 Task: Look for products in the category "Feta" from Appel Farms only.
Action: Mouse moved to (727, 252)
Screenshot: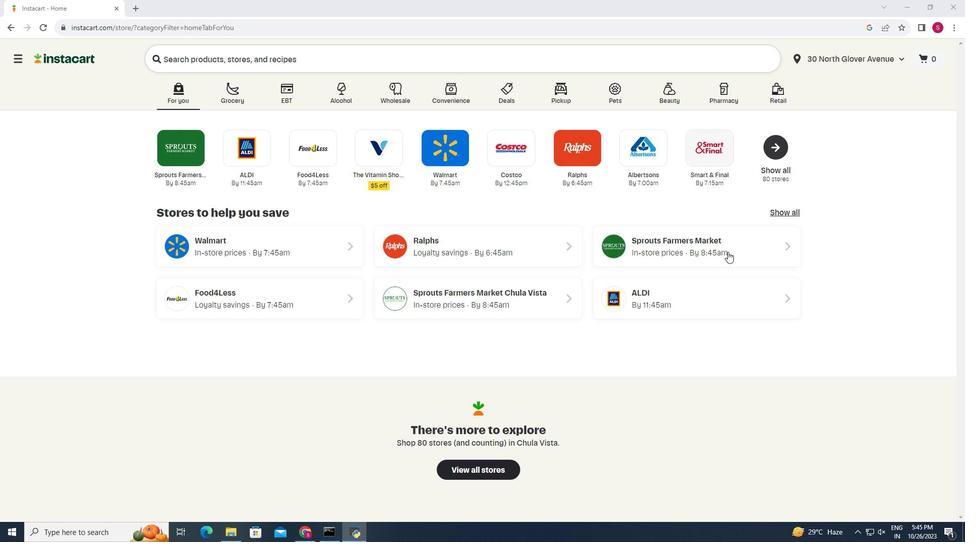 
Action: Mouse pressed left at (727, 252)
Screenshot: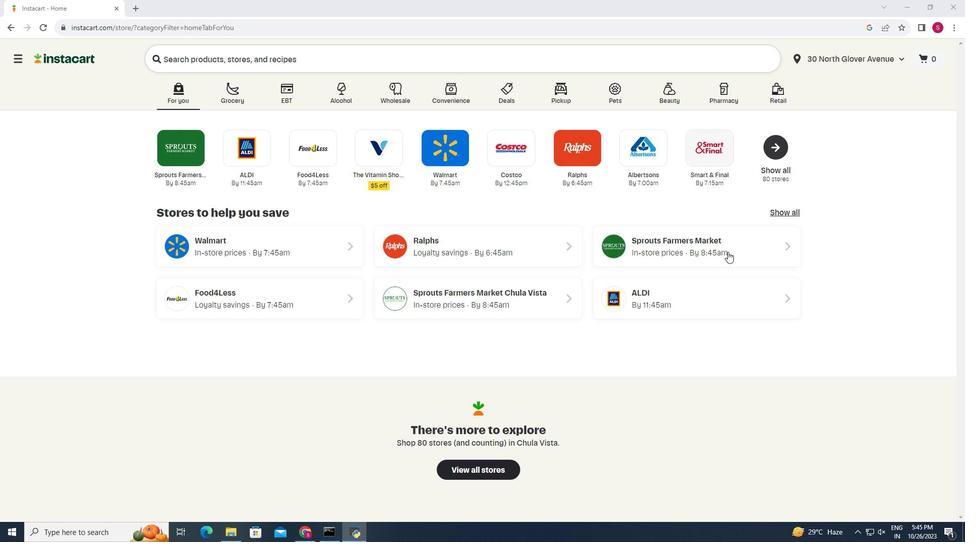 
Action: Mouse moved to (55, 421)
Screenshot: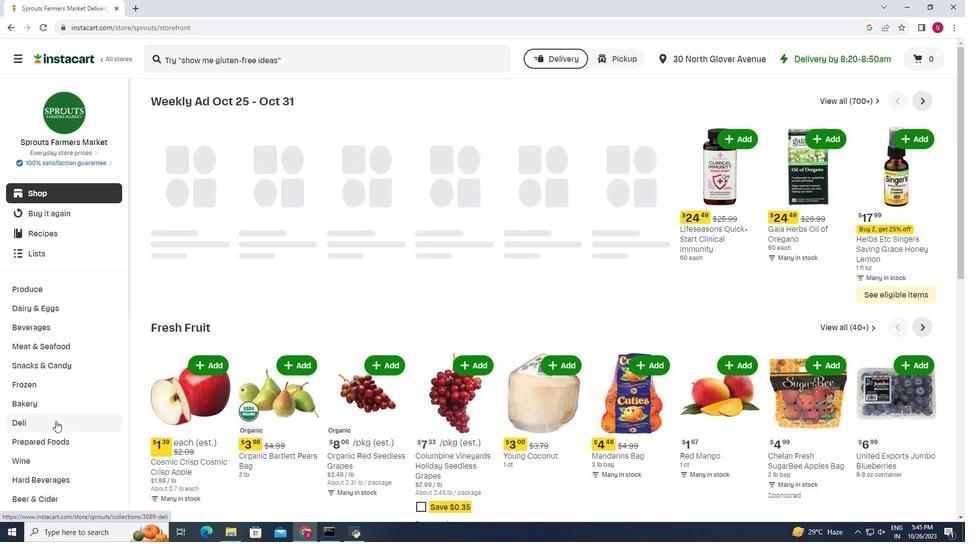 
Action: Mouse pressed left at (55, 421)
Screenshot: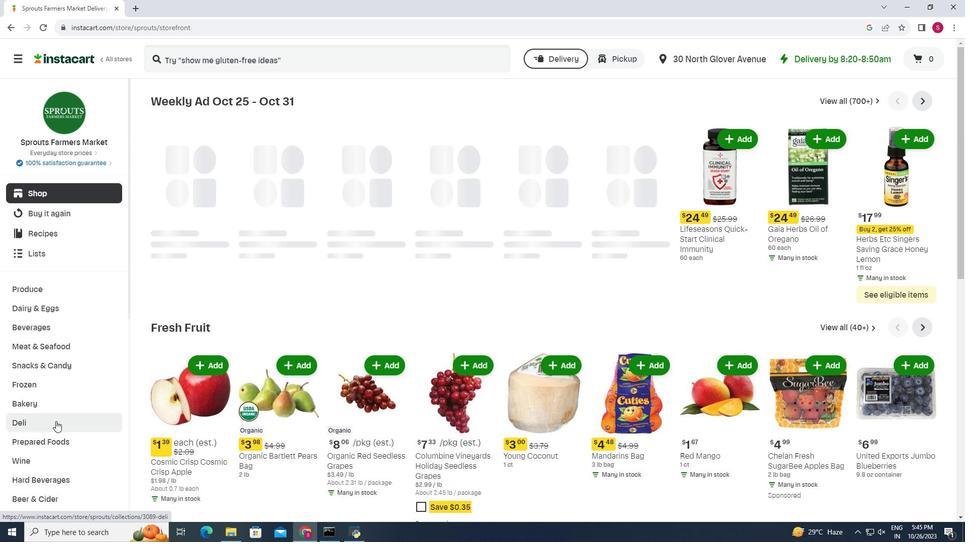
Action: Mouse moved to (255, 123)
Screenshot: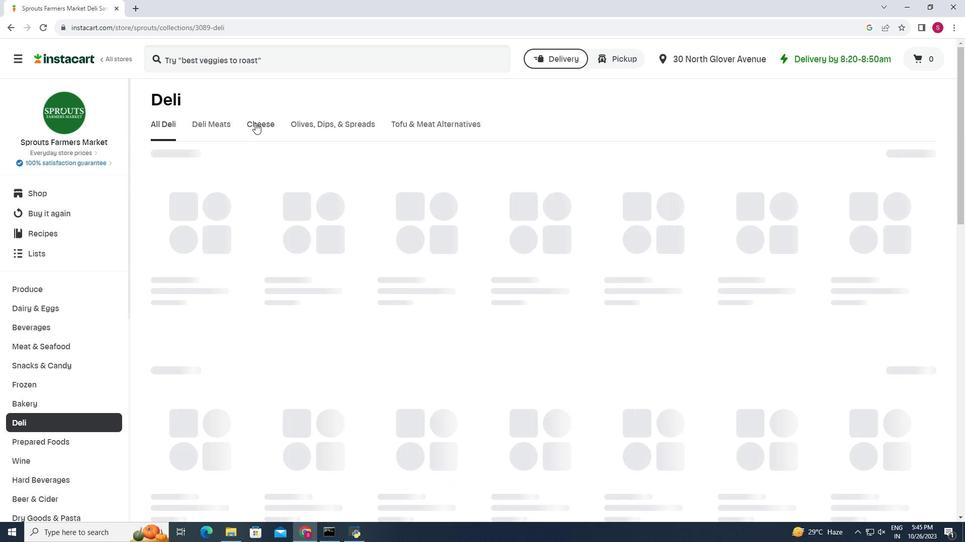 
Action: Mouse pressed left at (255, 123)
Screenshot: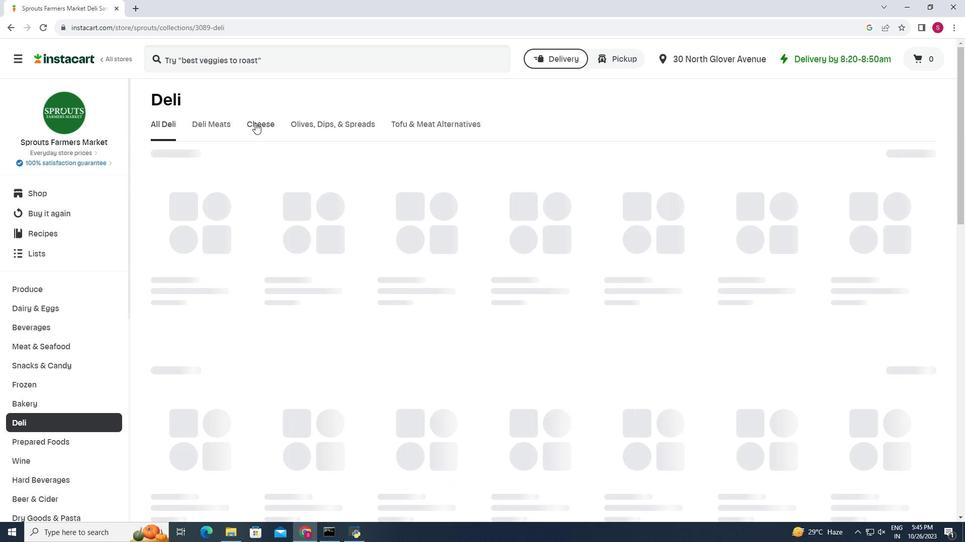 
Action: Mouse moved to (679, 160)
Screenshot: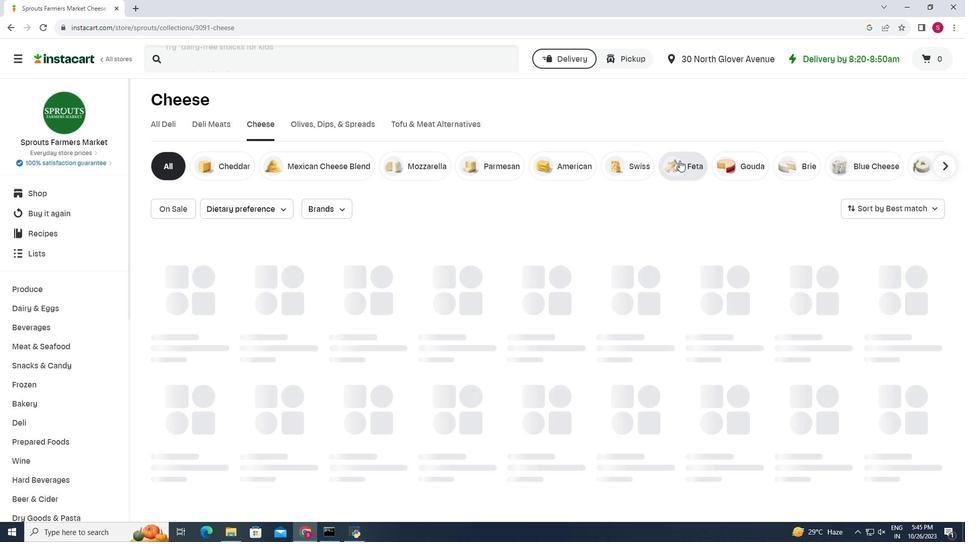 
Action: Mouse pressed left at (679, 160)
Screenshot: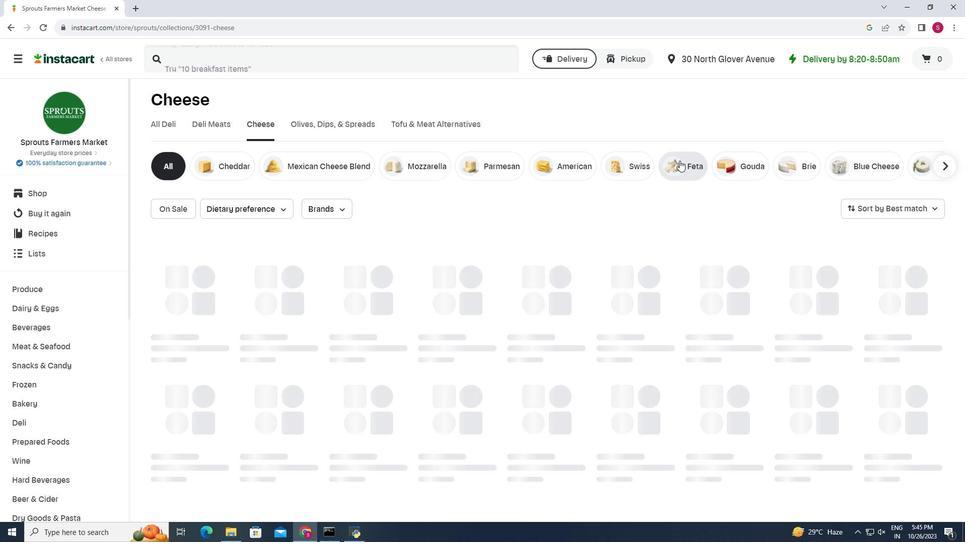 
Action: Mouse moved to (342, 212)
Screenshot: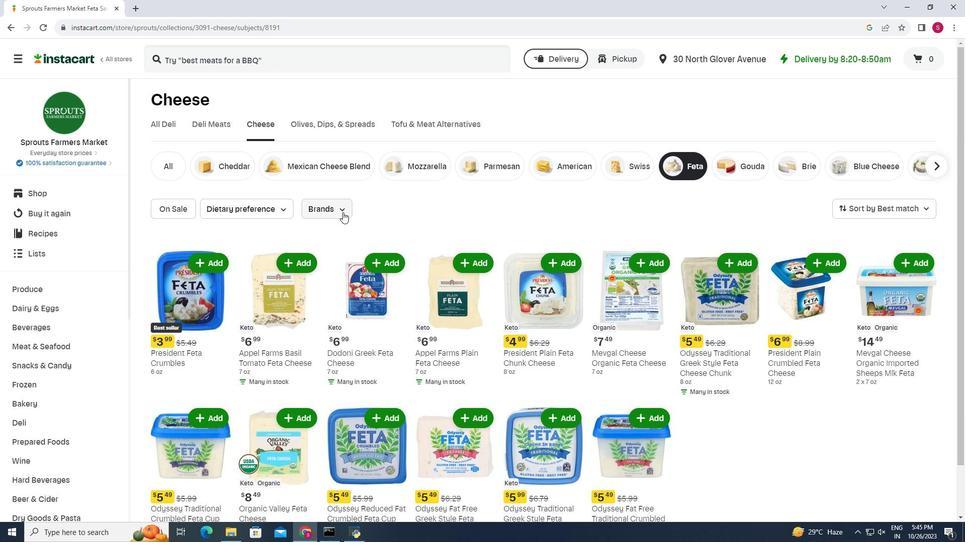 
Action: Mouse pressed left at (342, 212)
Screenshot: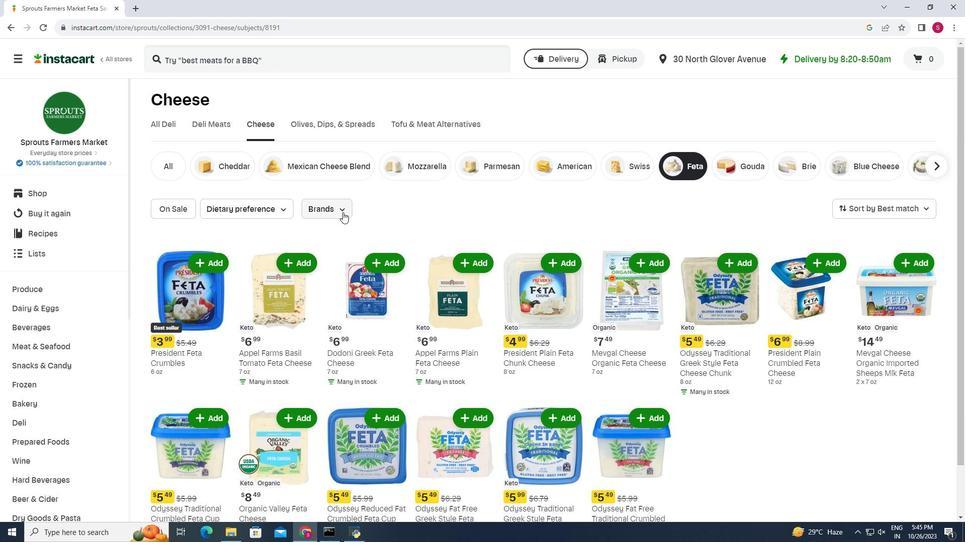
Action: Mouse moved to (318, 316)
Screenshot: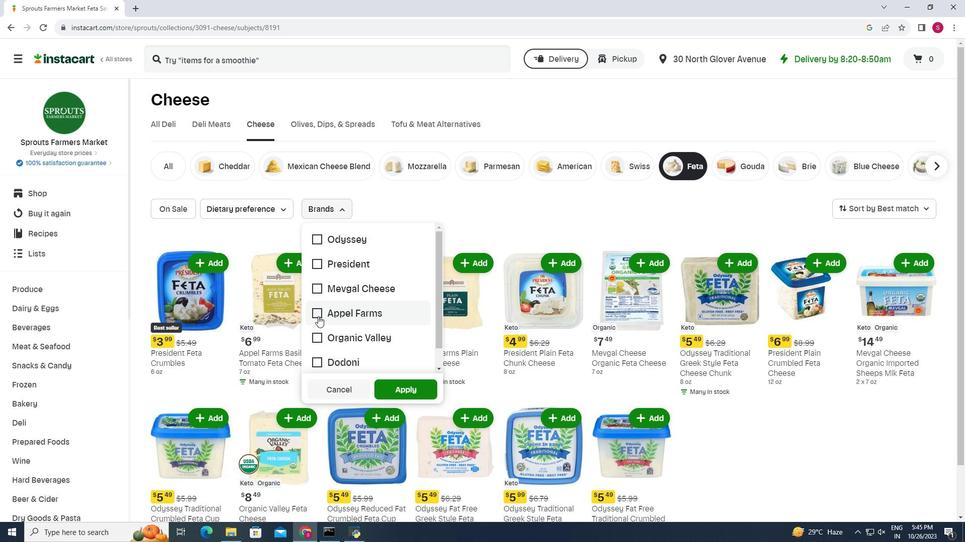 
Action: Mouse pressed left at (318, 316)
Screenshot: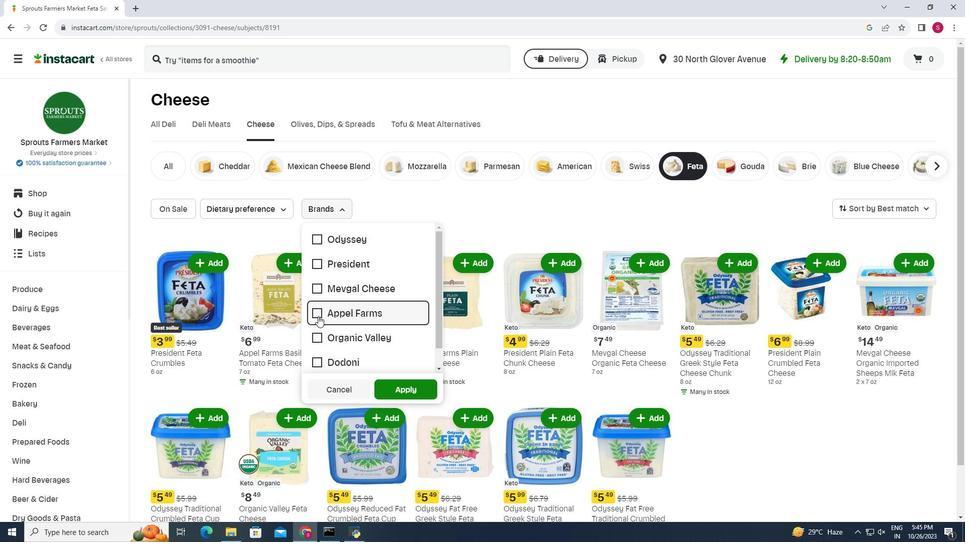 
Action: Mouse moved to (400, 393)
Screenshot: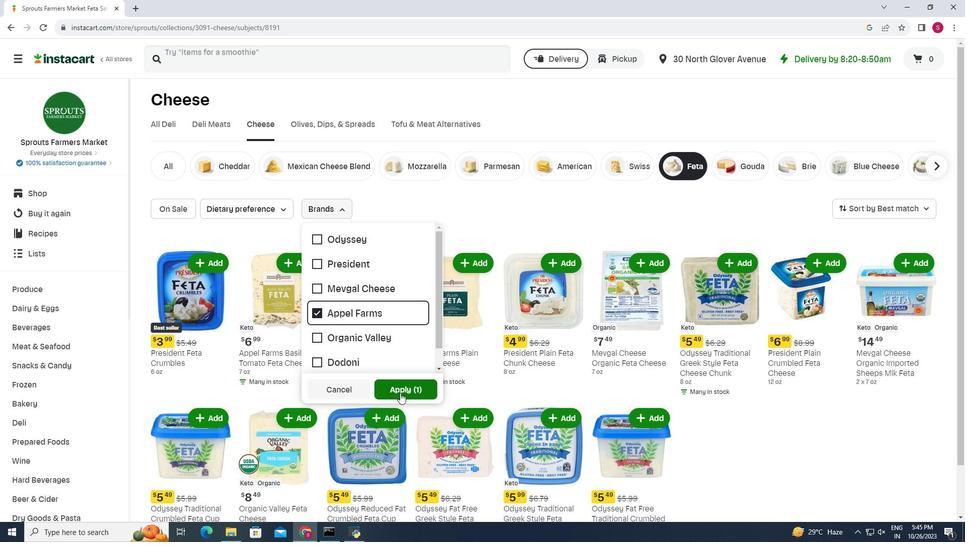 
Action: Mouse pressed left at (400, 393)
Screenshot: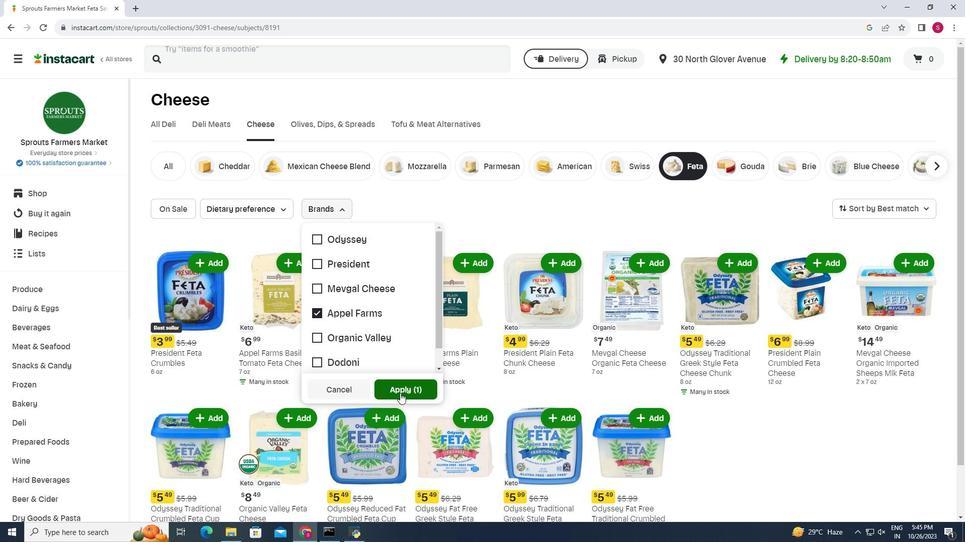 
Action: Mouse moved to (471, 344)
Screenshot: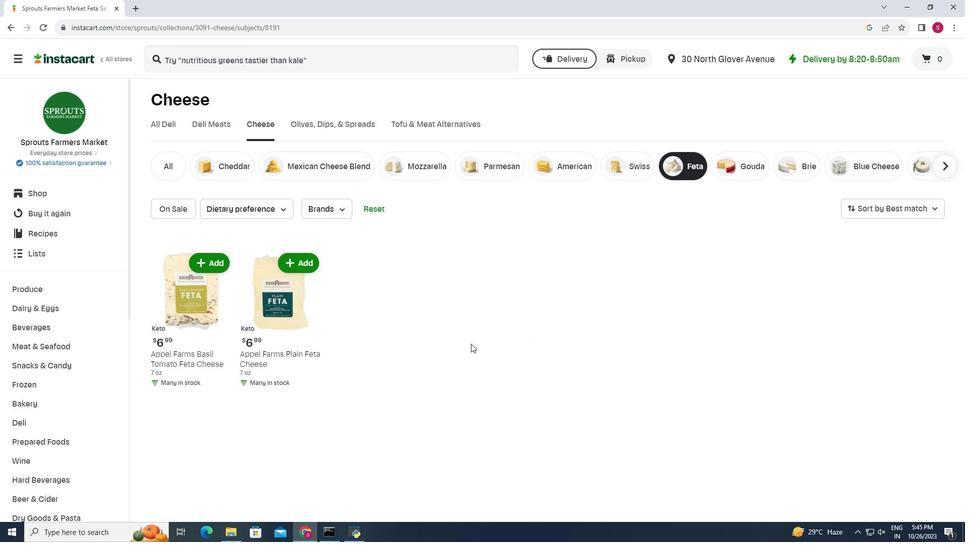
